 Task: Create Board Content Amplification Platforms to Workspace Debt Financing. Create Board Social Media Campaign Planning to Workspace Debt Financing. Create Board Market Entry Strategy and Analysis for Emerging Markets to Workspace Debt Financing
Action: Mouse moved to (328, 70)
Screenshot: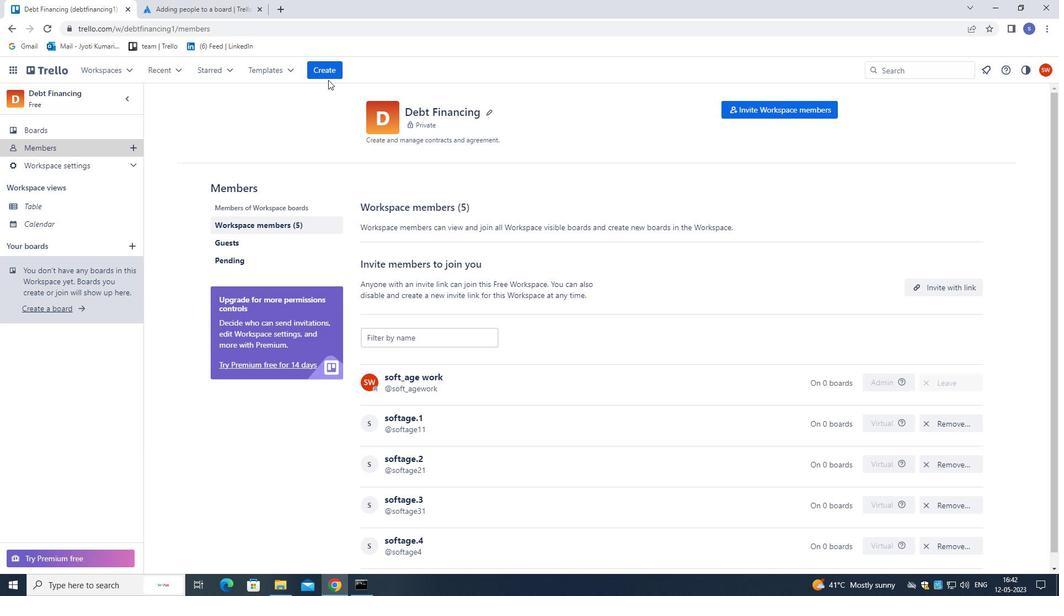 
Action: Mouse pressed left at (328, 70)
Screenshot: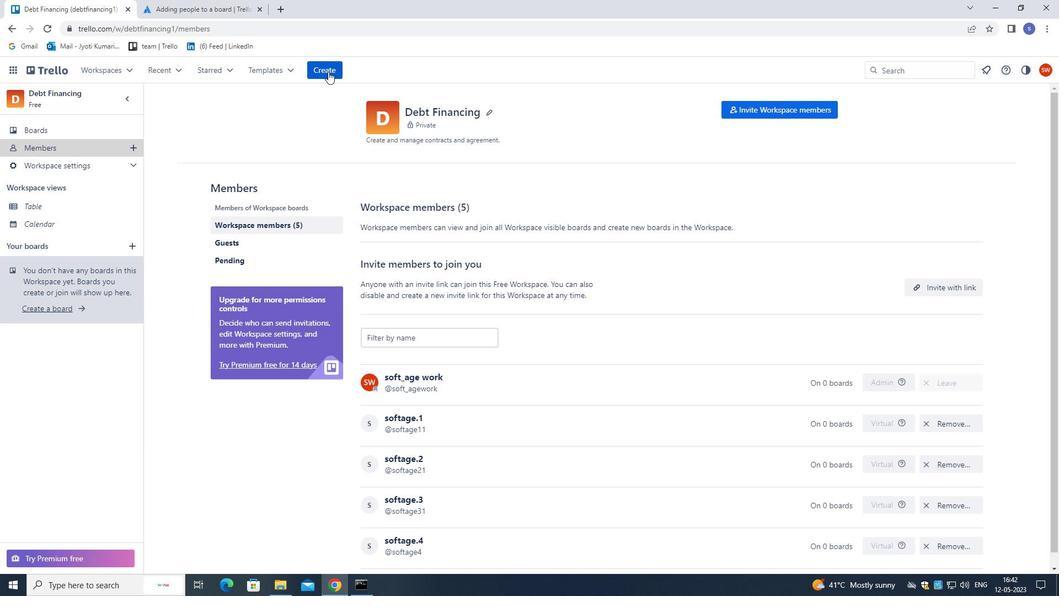 
Action: Mouse moved to (338, 108)
Screenshot: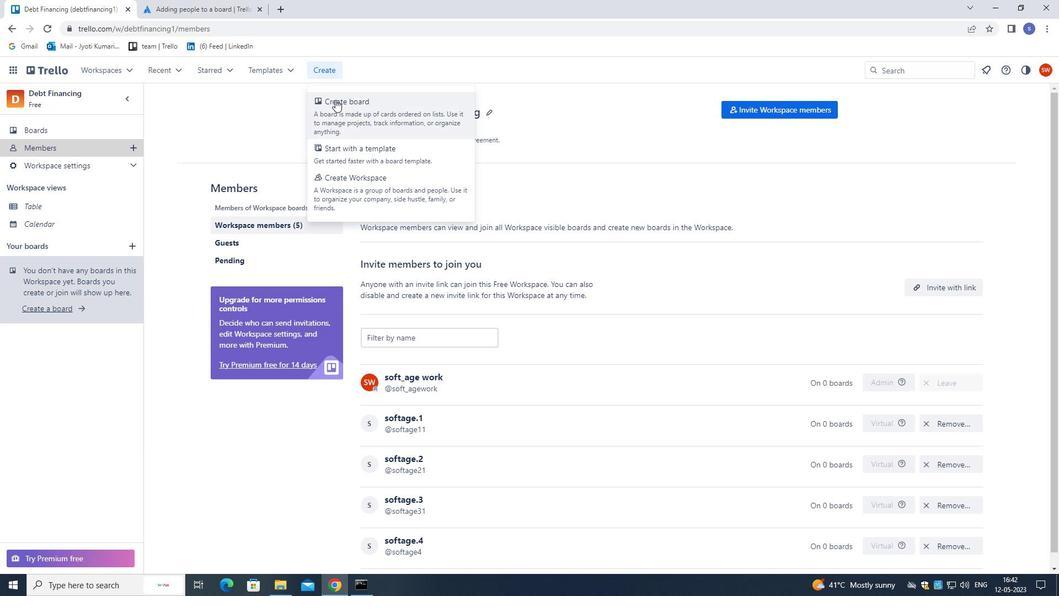 
Action: Mouse pressed left at (338, 108)
Screenshot: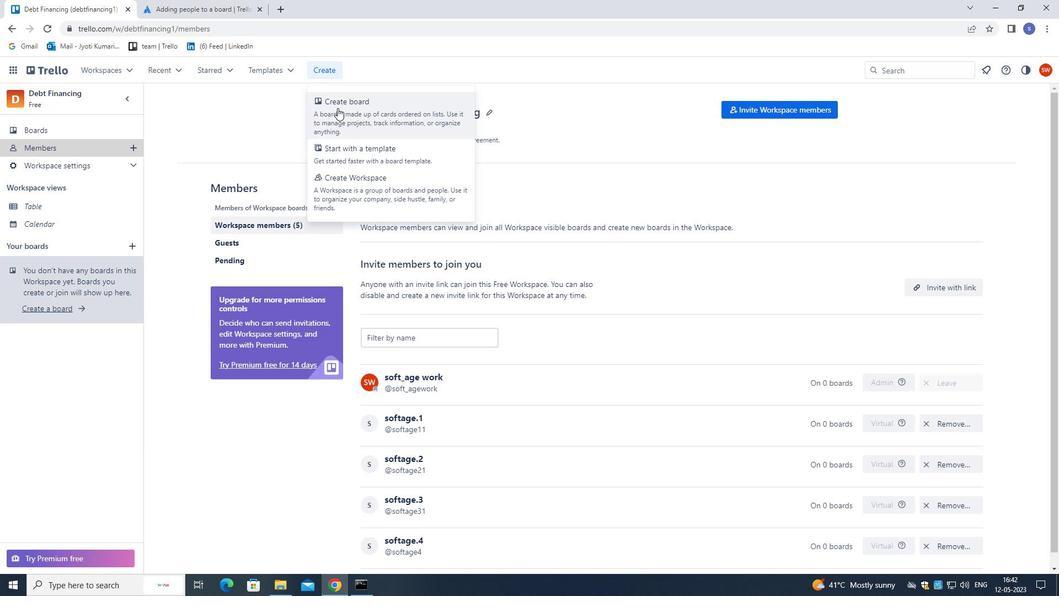 
Action: Mouse moved to (369, 136)
Screenshot: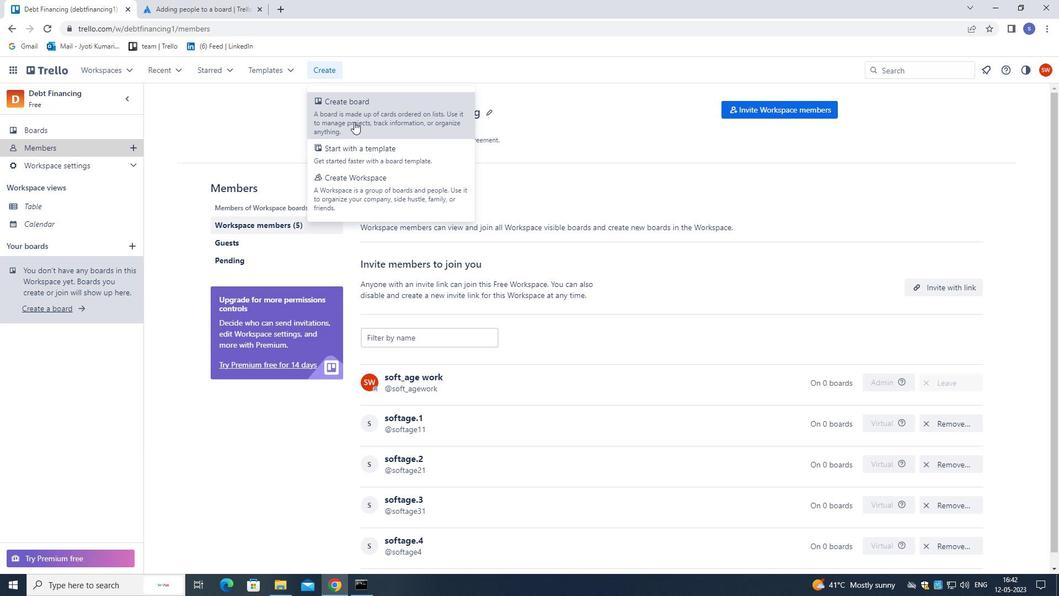 
Action: Key pressed <Key.shift>CONTENT<Key.space><Key.shift><Key.shift>AML<Key.backspace>PLIFICATION<Key.space><Key.shift>PLATFORMS<Key.enter>
Screenshot: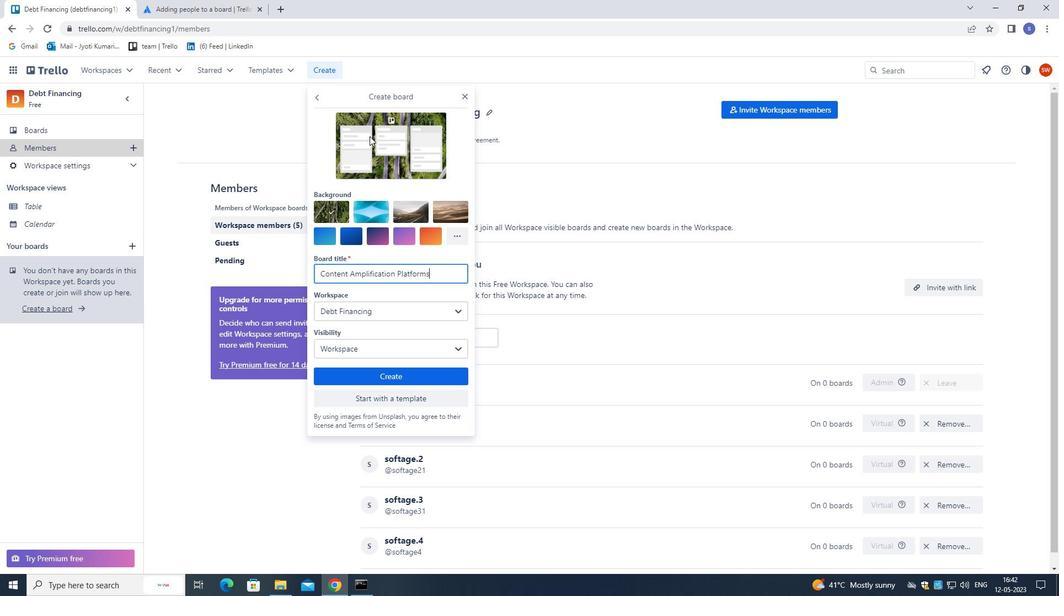 
Action: Mouse moved to (320, 71)
Screenshot: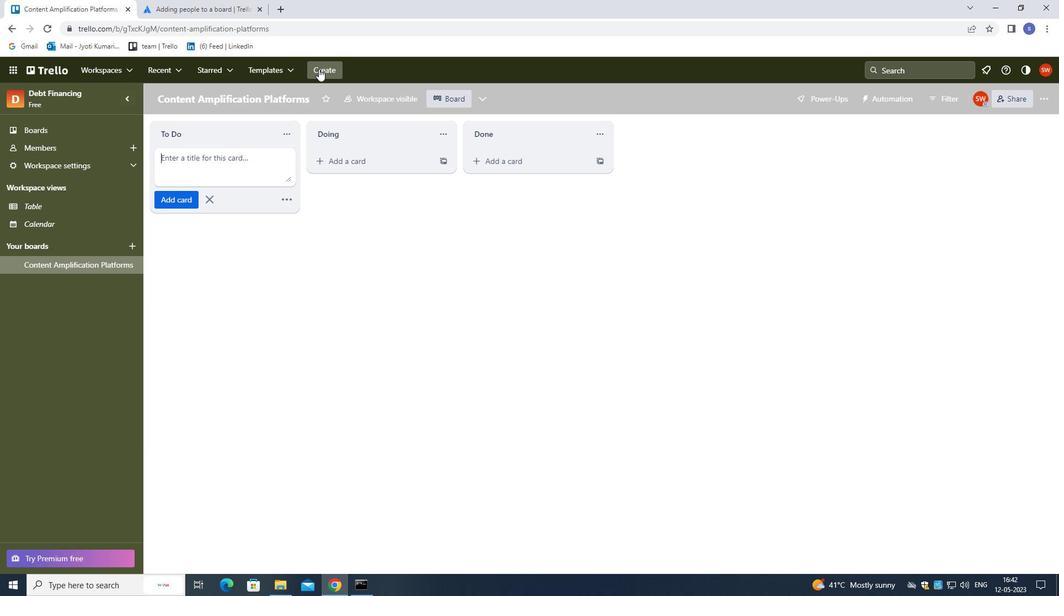 
Action: Mouse pressed left at (320, 71)
Screenshot: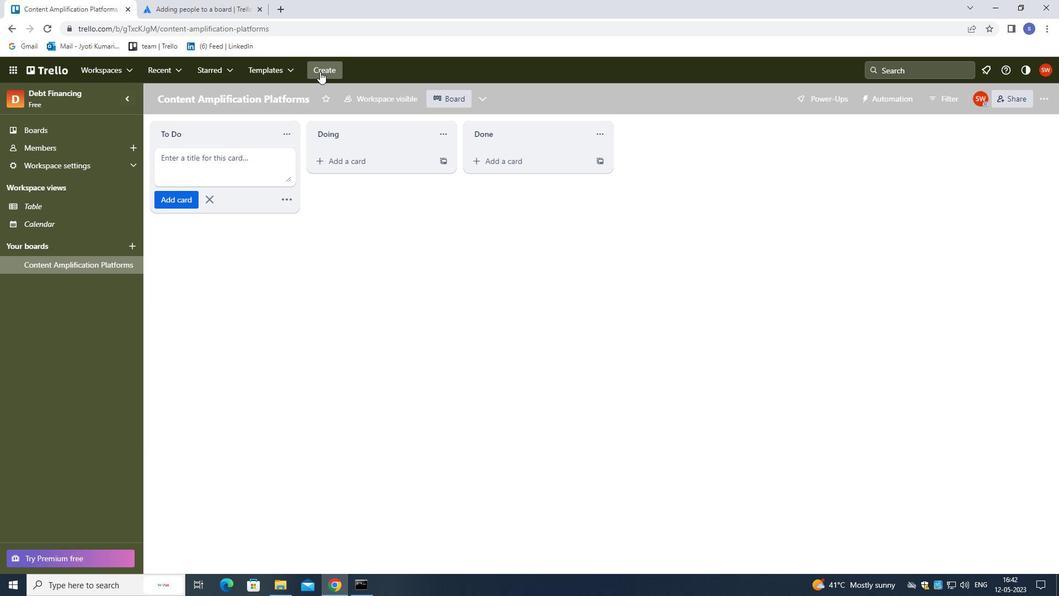 
Action: Mouse moved to (334, 104)
Screenshot: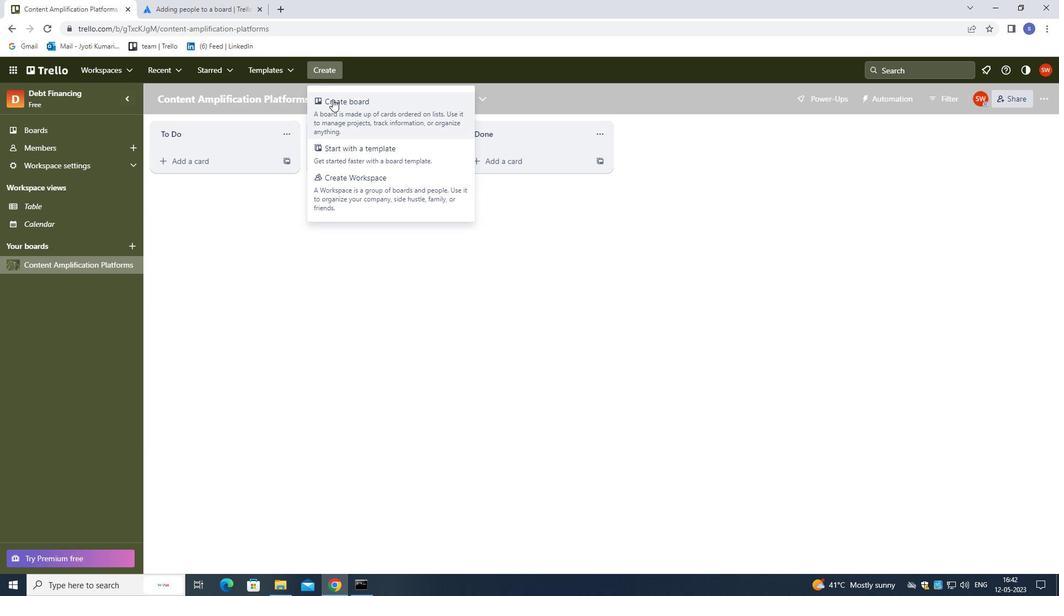 
Action: Mouse pressed left at (334, 104)
Screenshot: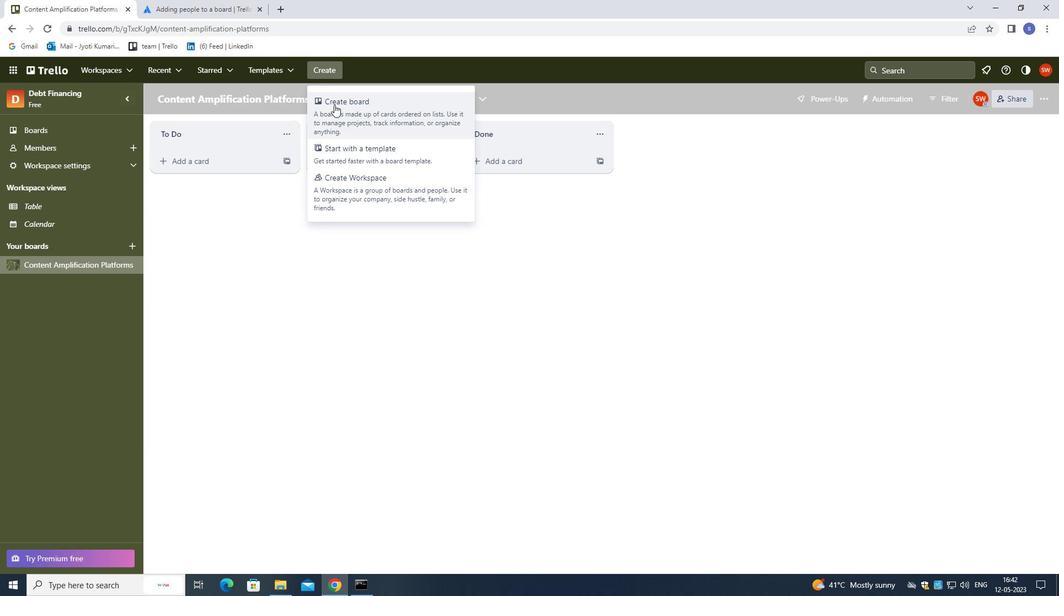 
Action: Mouse moved to (334, 105)
Screenshot: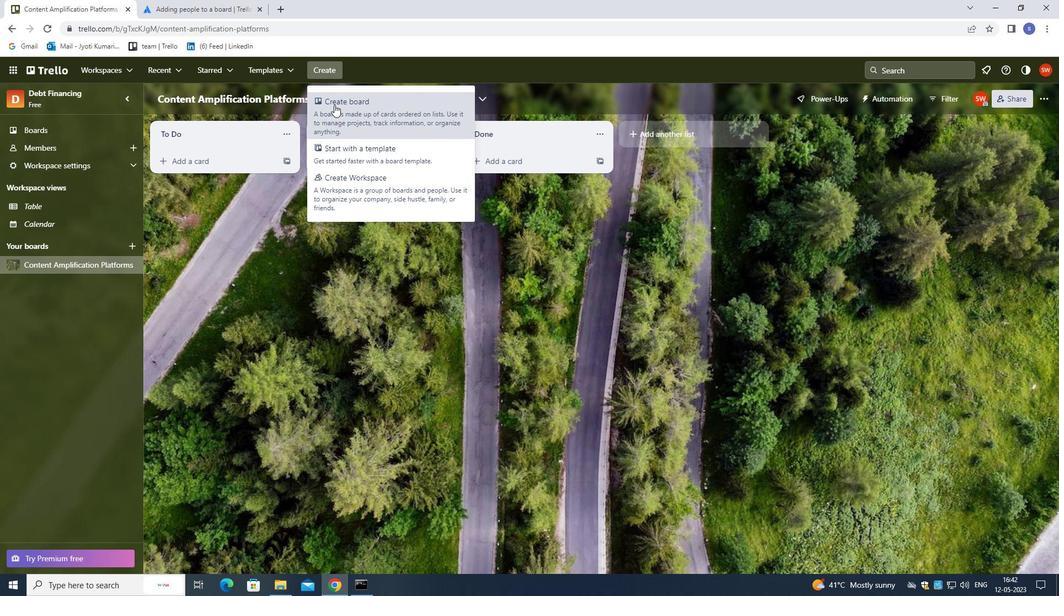 
Action: Key pressed <Key.shift>SI<Key.backspace>OCIAL<Key.space><Key.shift>MEDIA<Key.space><Key.shift><Key.shift><Key.shift><Key.shift><Key.shift><Key.shift><Key.shift>CAMPAIGN<Key.space><Key.shift>PLANNING<Key.enter>
Screenshot: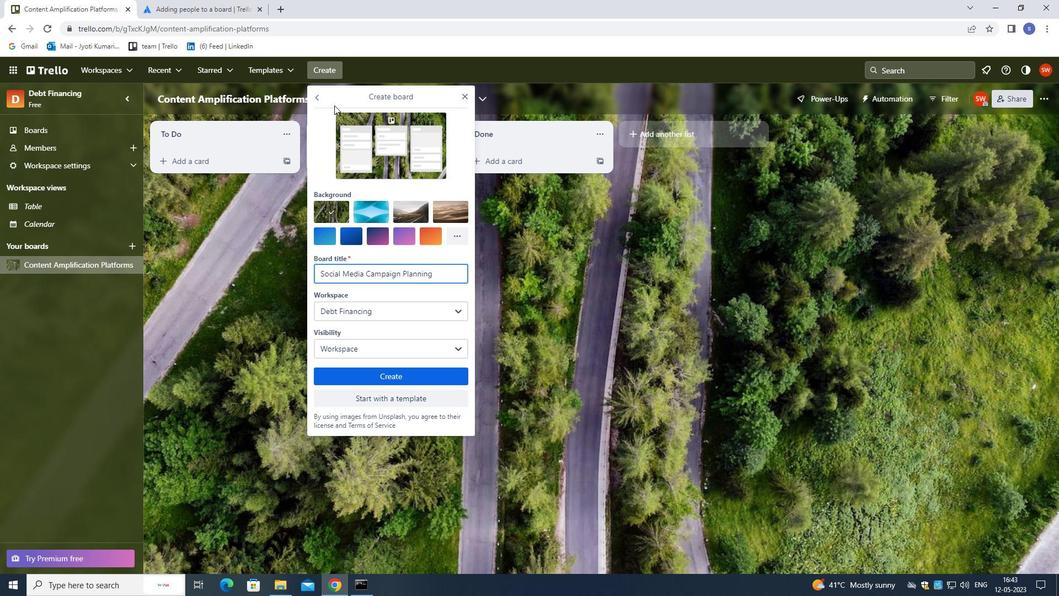 
Action: Mouse moved to (319, 67)
Screenshot: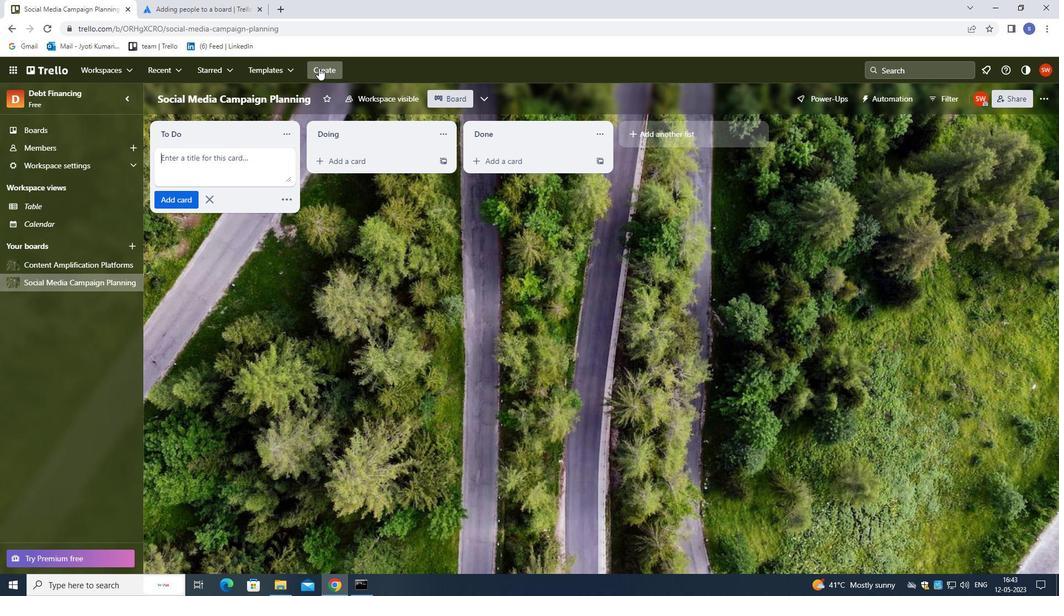 
Action: Mouse pressed left at (319, 67)
Screenshot: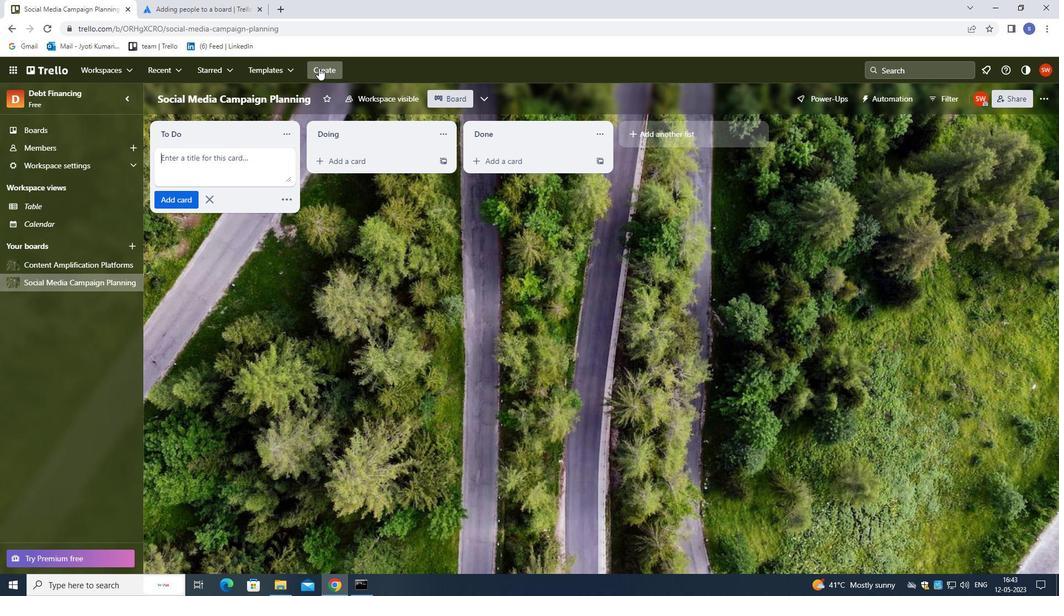 
Action: Mouse moved to (333, 116)
Screenshot: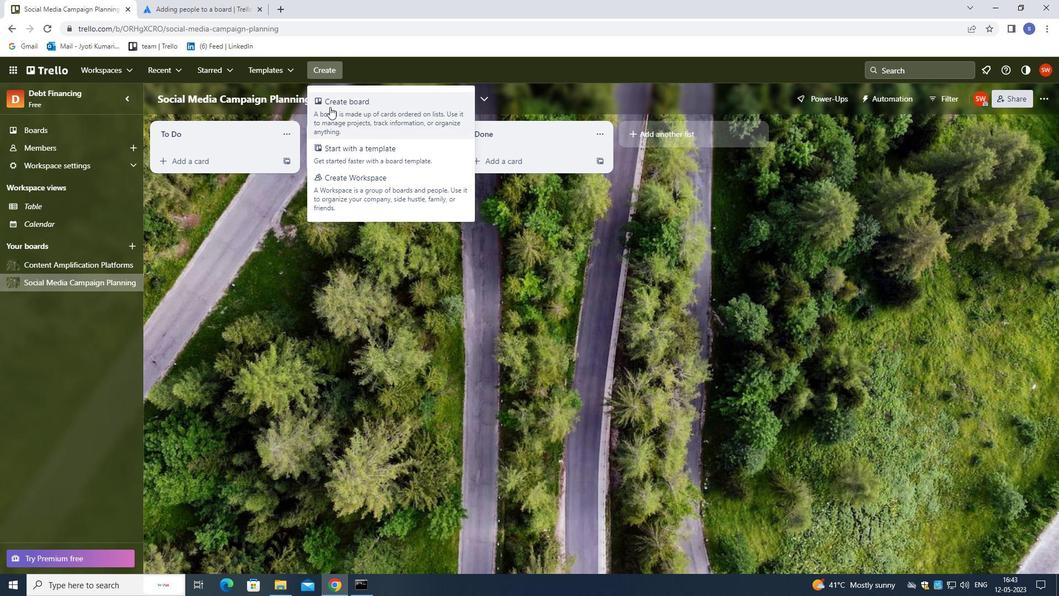 
Action: Mouse pressed left at (333, 116)
Screenshot: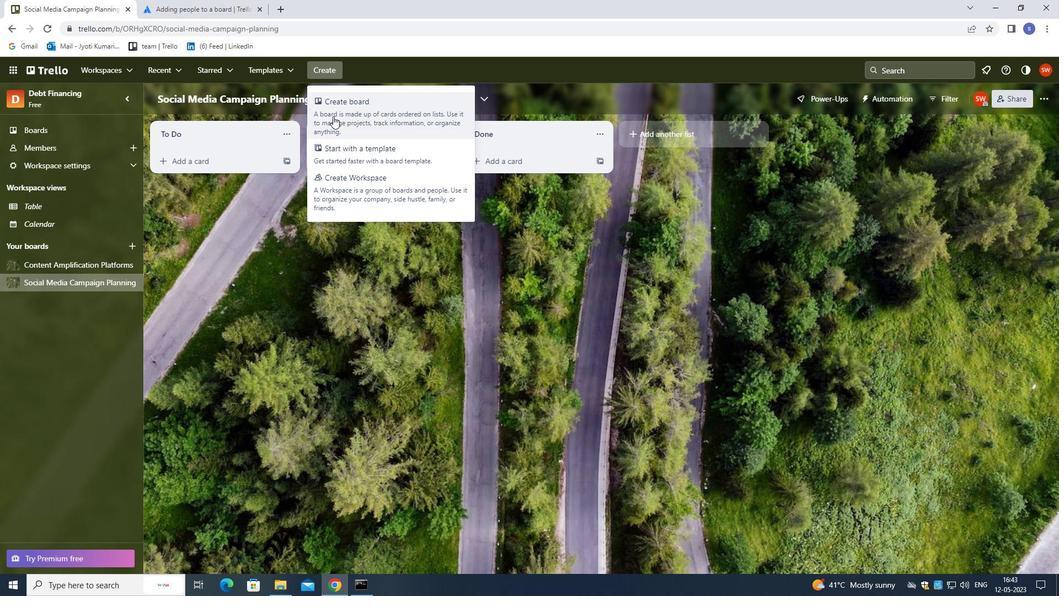 
Action: Mouse moved to (333, 116)
Screenshot: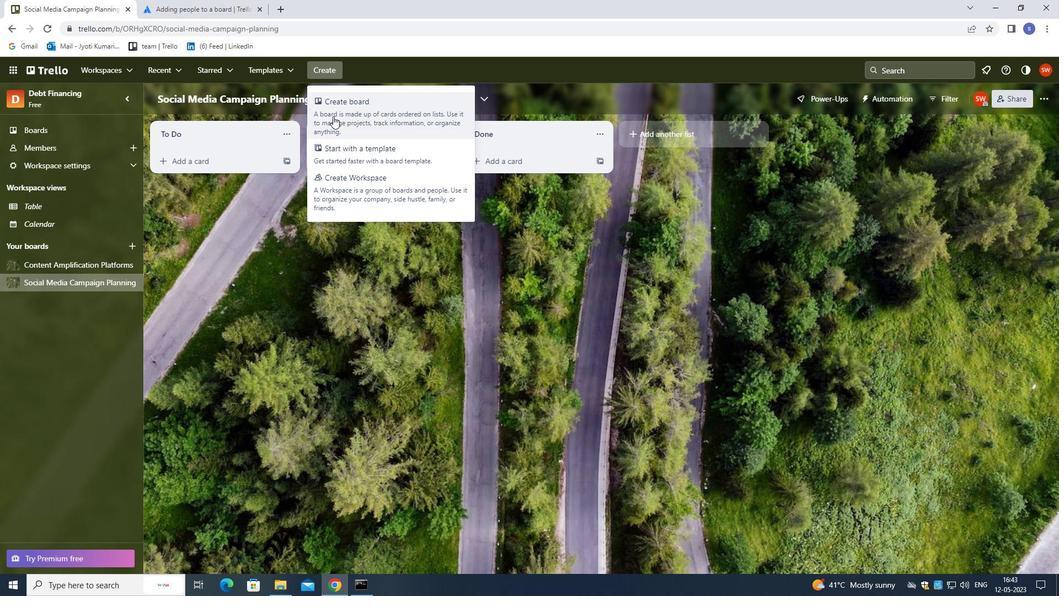 
Action: Key pressed <Key.shift>MARKET<Key.space><Key.shift>ENTRY<Key.space><Key.shift>STRATEGY<Key.space><Key.shift>AND<Key.space><Key.shift>ANALYSIS<Key.space><Key.shift>FOR<Key.space><Key.shift>ENGINEERING<Key.enter>
Screenshot: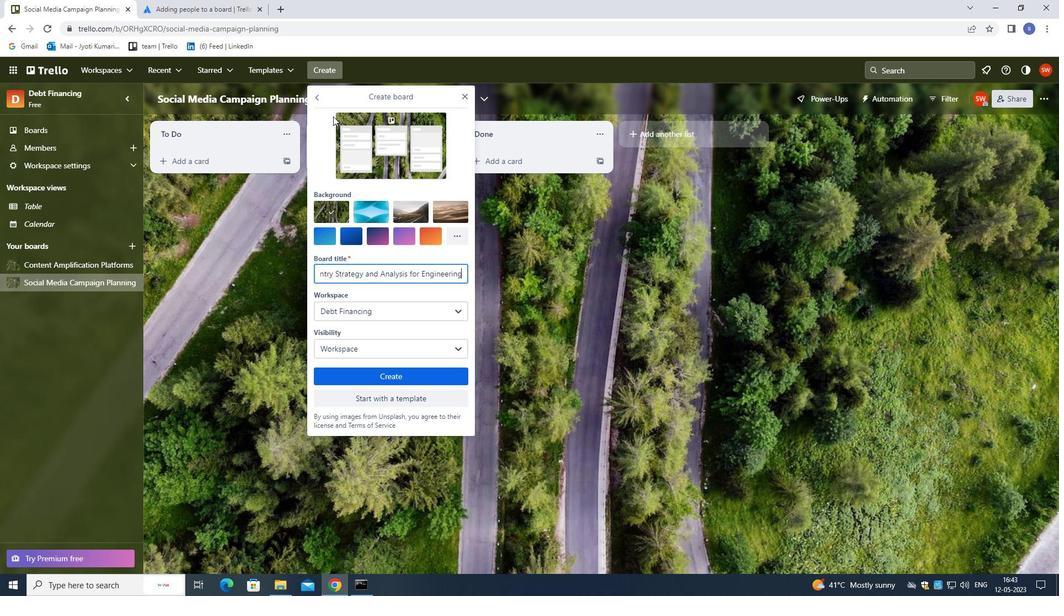 
Action: Mouse moved to (333, 116)
Screenshot: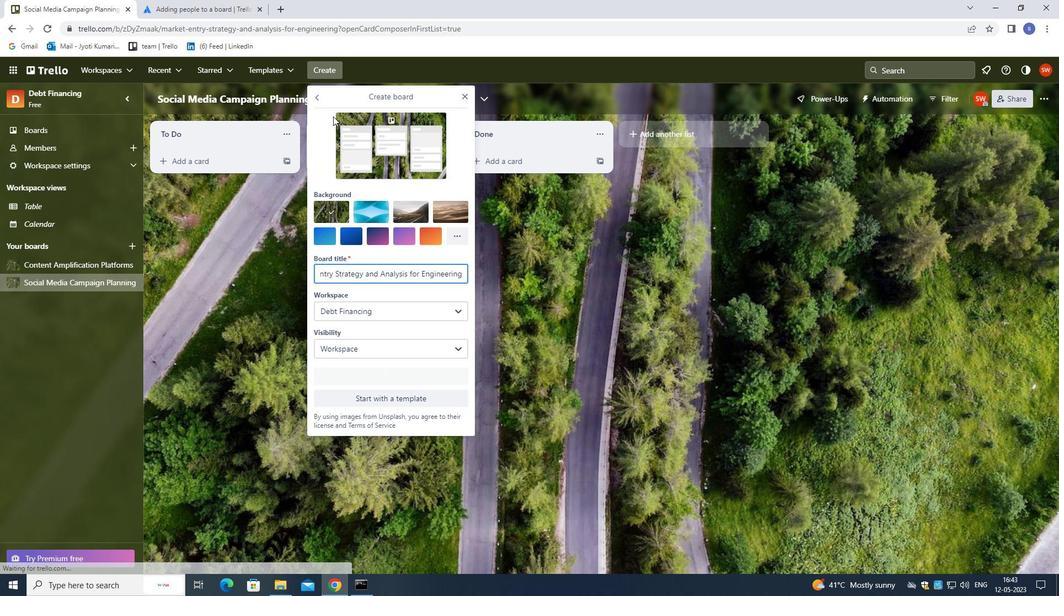
